 Task: Check for job postings on the page of Aramco
Action: Mouse moved to (518, 66)
Screenshot: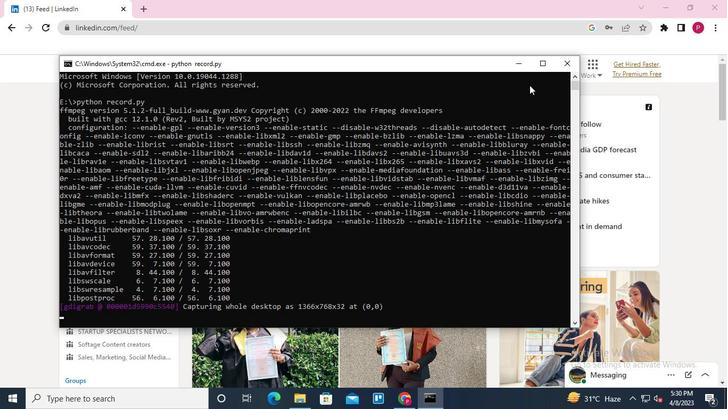 
Action: Mouse pressed left at (518, 66)
Screenshot: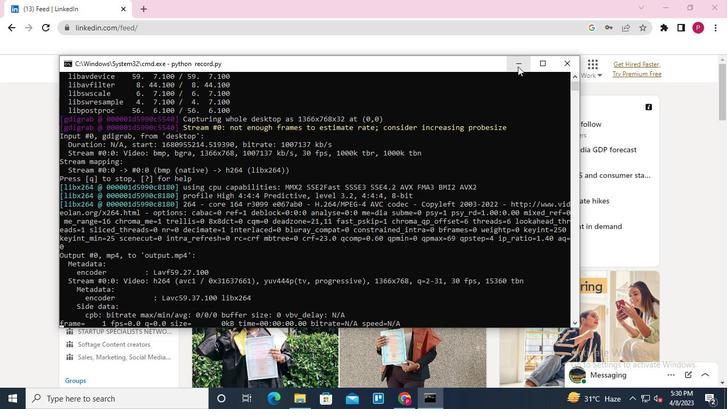 
Action: Mouse moved to (108, 67)
Screenshot: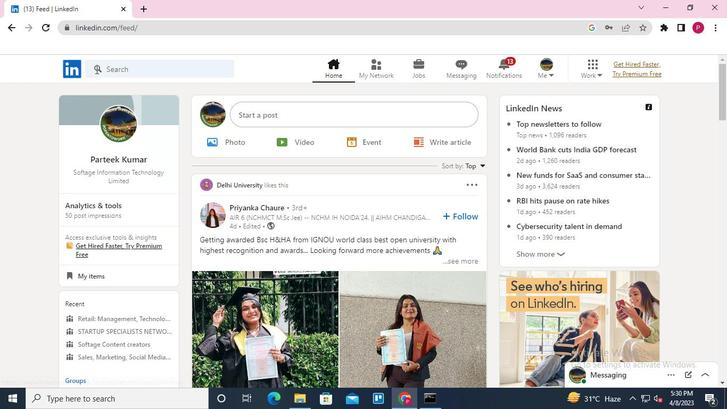 
Action: Mouse pressed left at (108, 67)
Screenshot: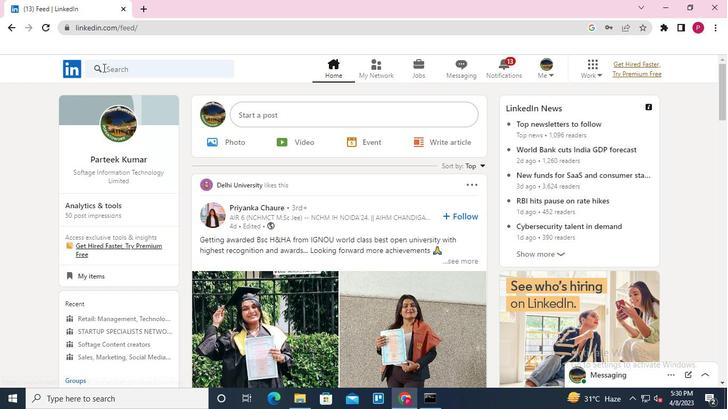 
Action: Keyboard Key.shift
Screenshot: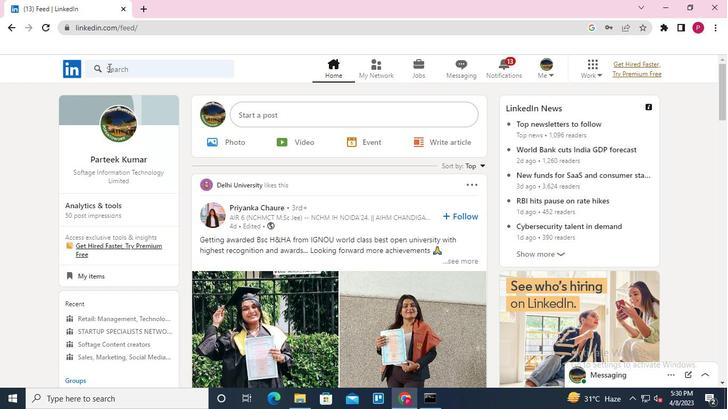 
Action: Keyboard Key.shift
Screenshot: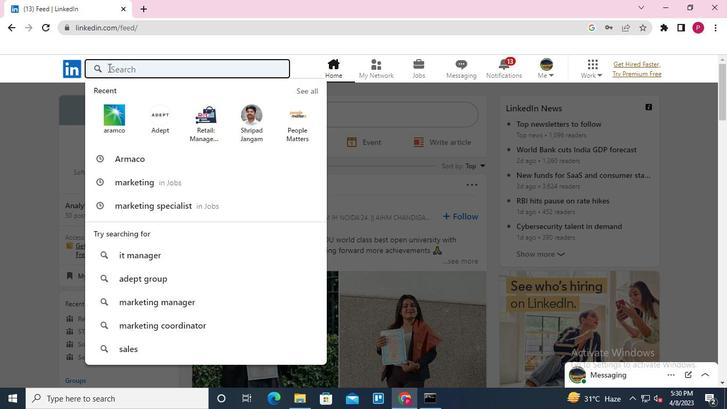 
Action: Keyboard A
Screenshot: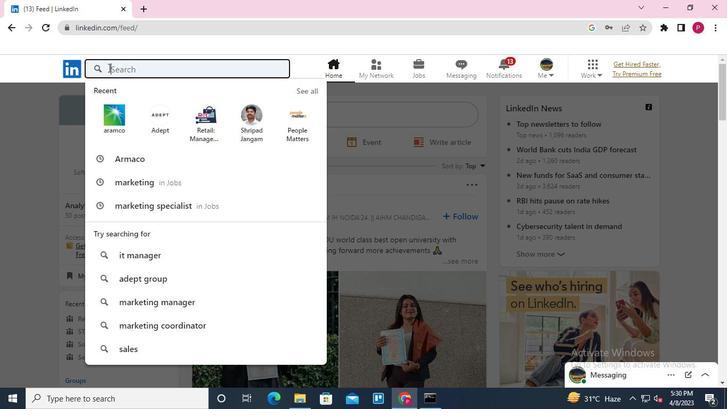 
Action: Keyboard r
Screenshot: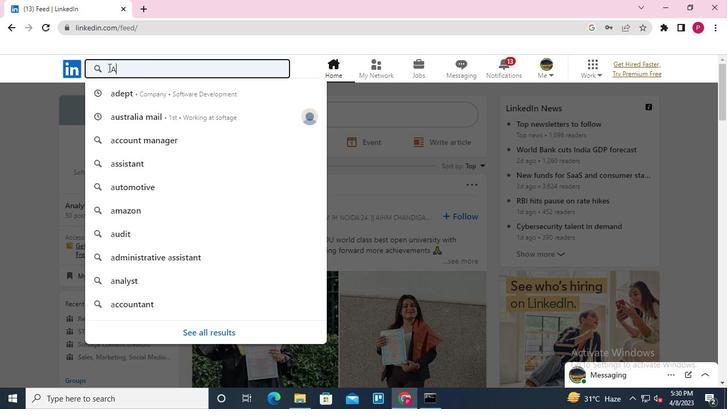 
Action: Keyboard a
Screenshot: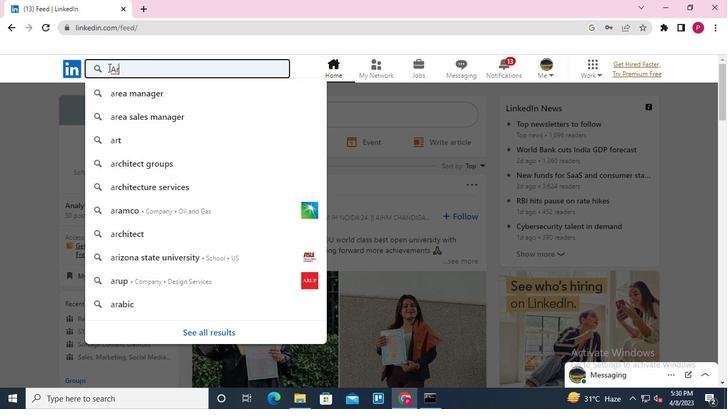 
Action: Keyboard m
Screenshot: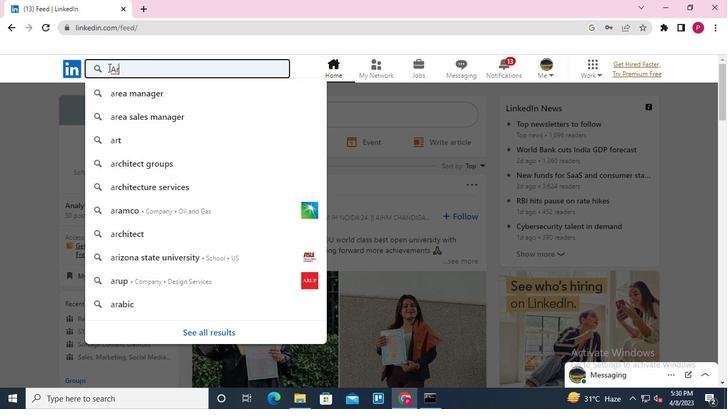 
Action: Keyboard c
Screenshot: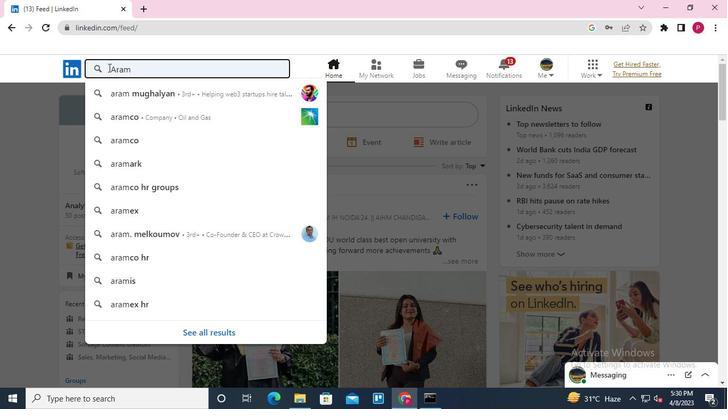 
Action: Keyboard o
Screenshot: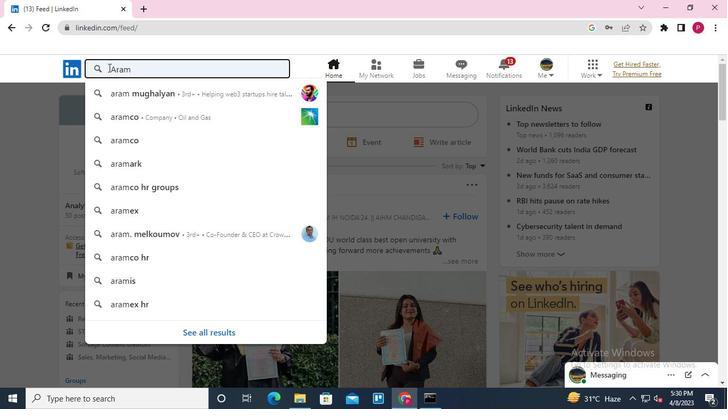 
Action: Keyboard Key.enter
Screenshot: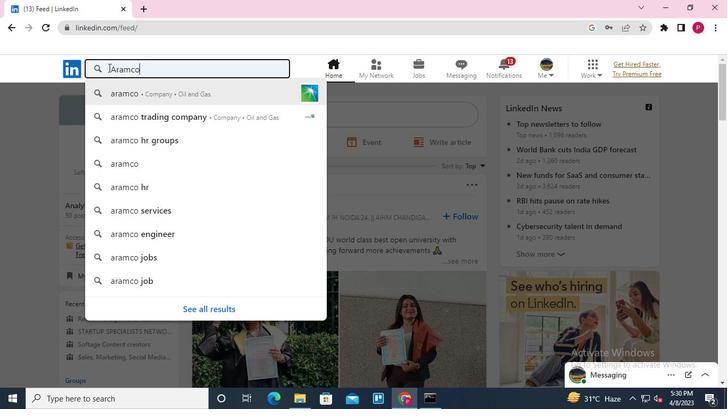 
Action: Mouse moved to (152, 145)
Screenshot: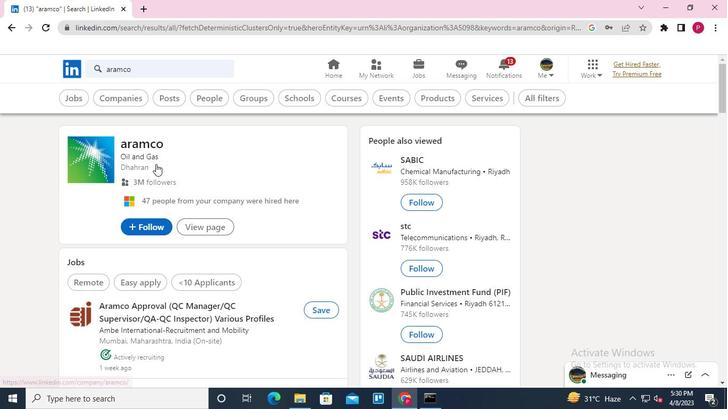 
Action: Mouse pressed left at (152, 145)
Screenshot: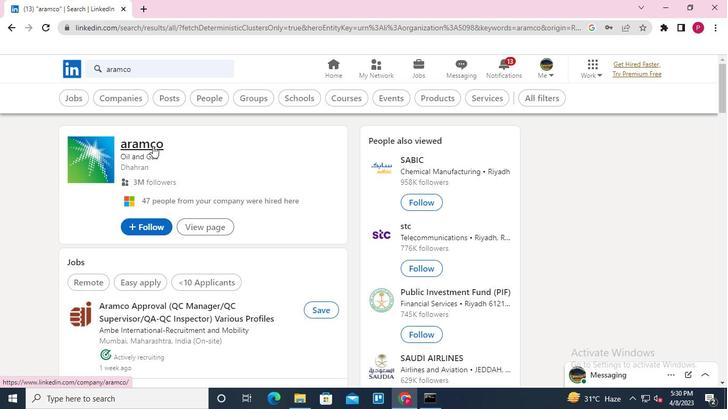 
Action: Mouse moved to (238, 121)
Screenshot: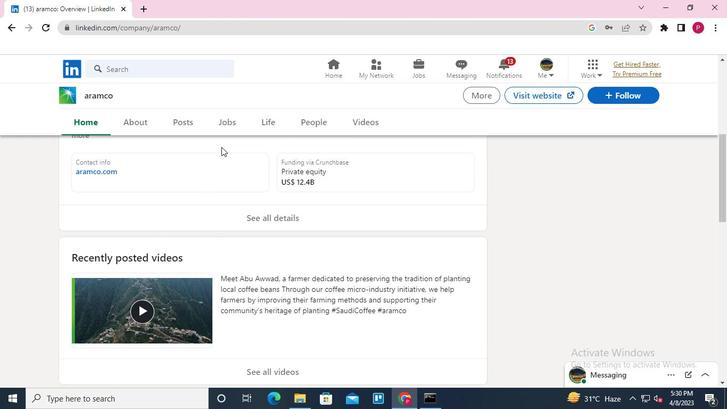 
Action: Mouse pressed left at (238, 121)
Screenshot: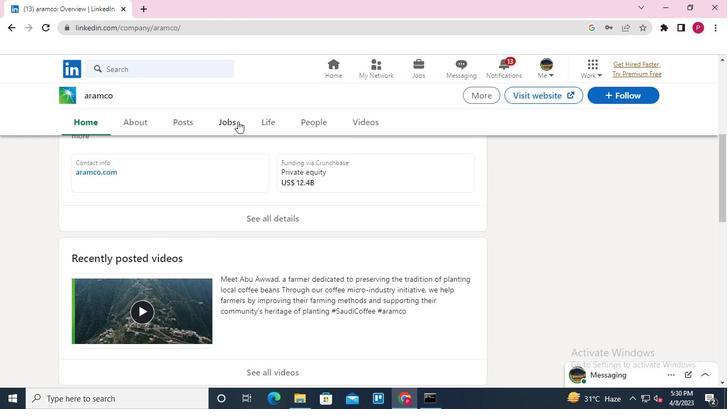 
Action: Mouse moved to (259, 288)
Screenshot: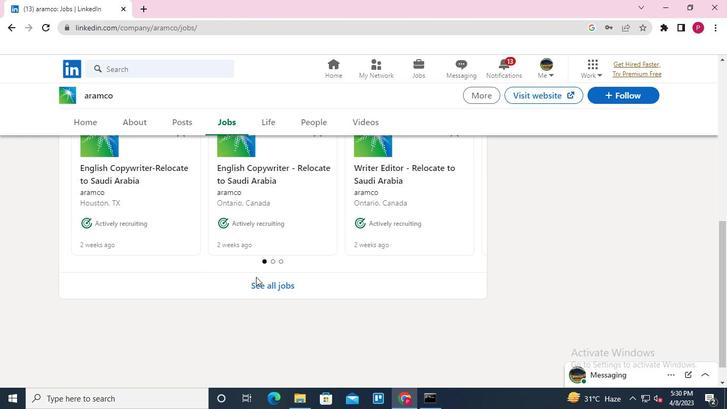 
Action: Mouse pressed left at (259, 288)
Screenshot: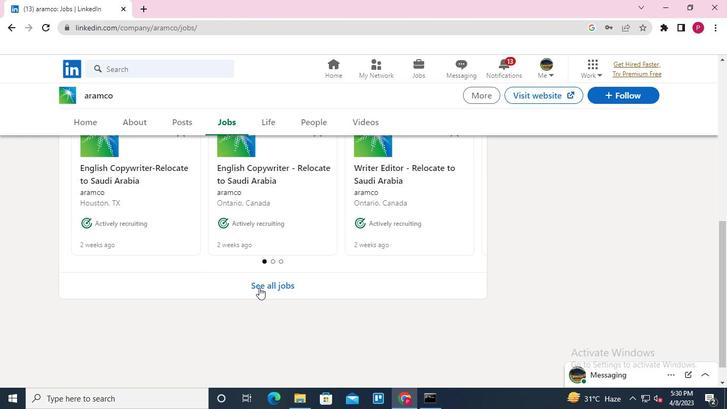 
Action: Mouse moved to (179, 241)
Screenshot: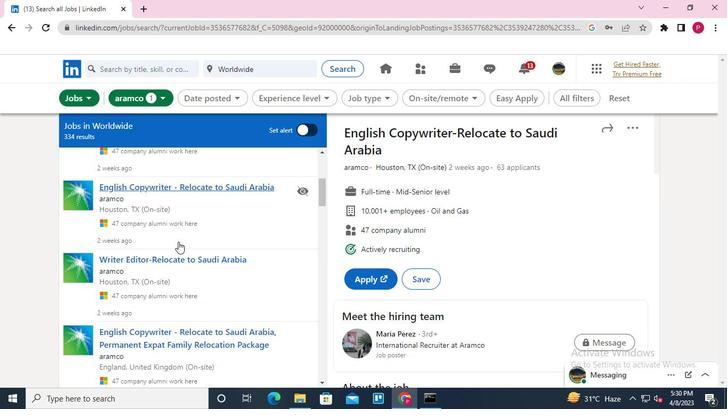 
Action: Keyboard Key.alt_l
Screenshot: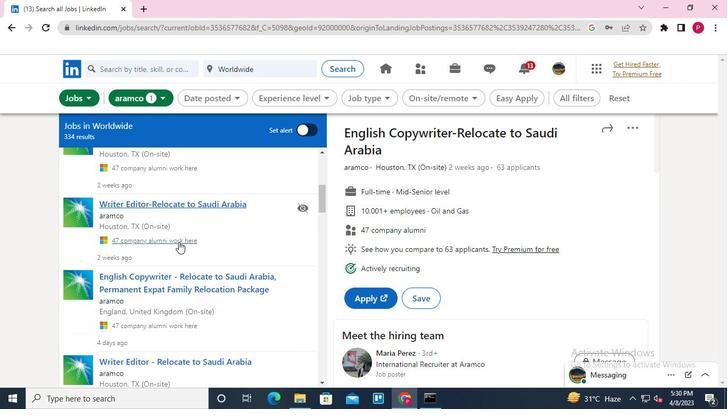 
Action: Keyboard Key.tab
Screenshot: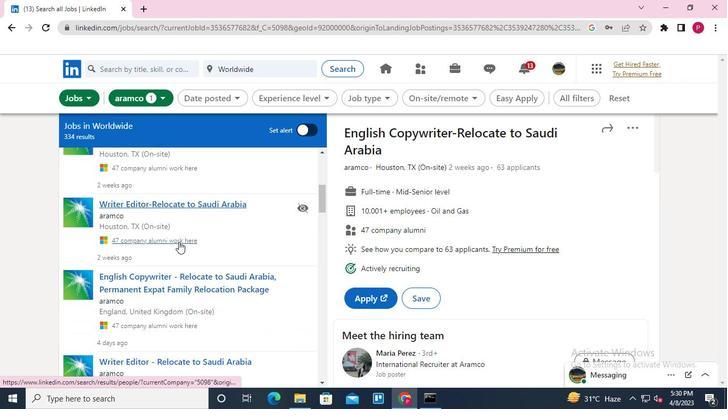
Action: Mouse moved to (566, 66)
Screenshot: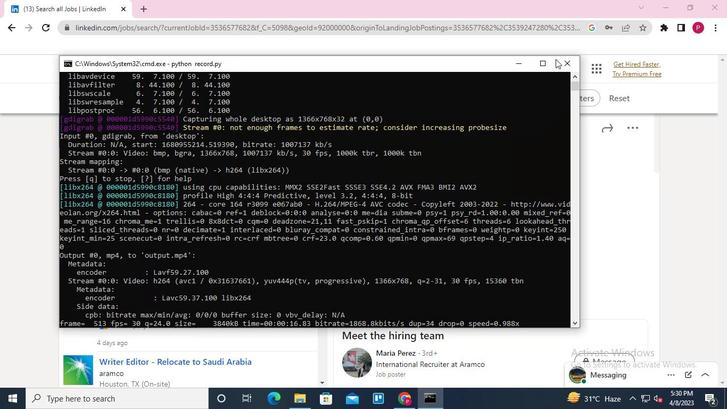 
Action: Mouse pressed left at (566, 66)
Screenshot: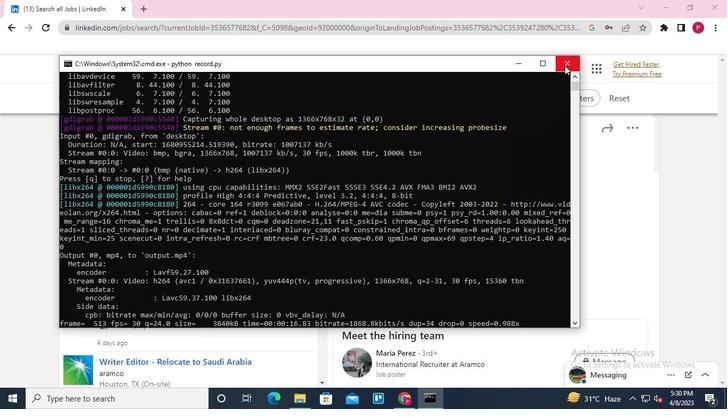 
